 Task: Show all amenities of bed and breakfast in St. Marys, Georgia, United States.
Action: Mouse moved to (319, 136)
Screenshot: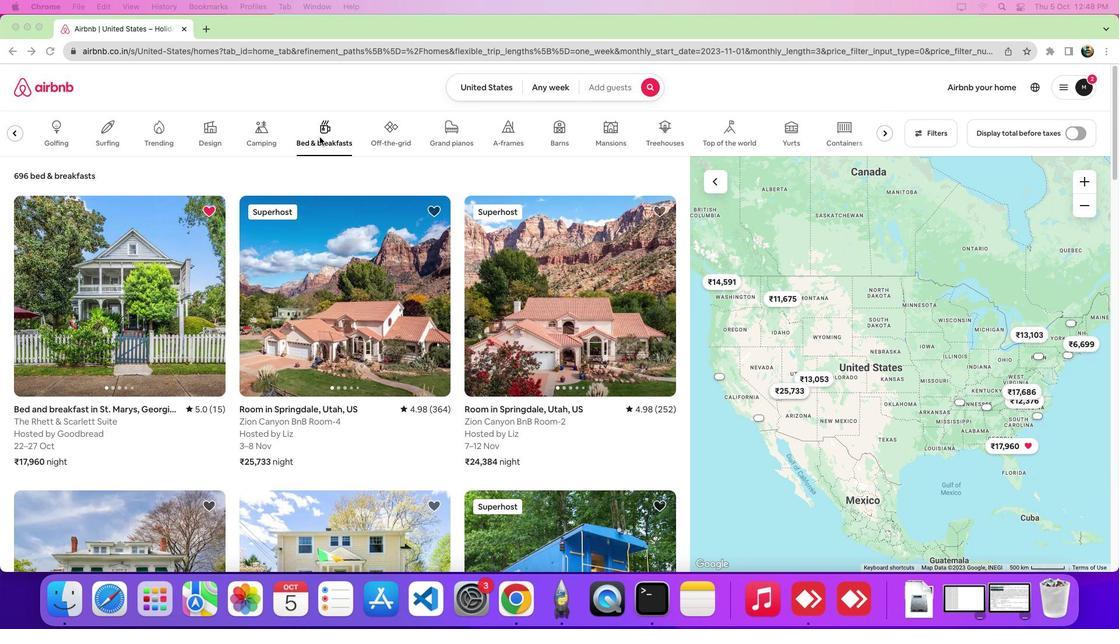
Action: Mouse pressed left at (319, 136)
Screenshot: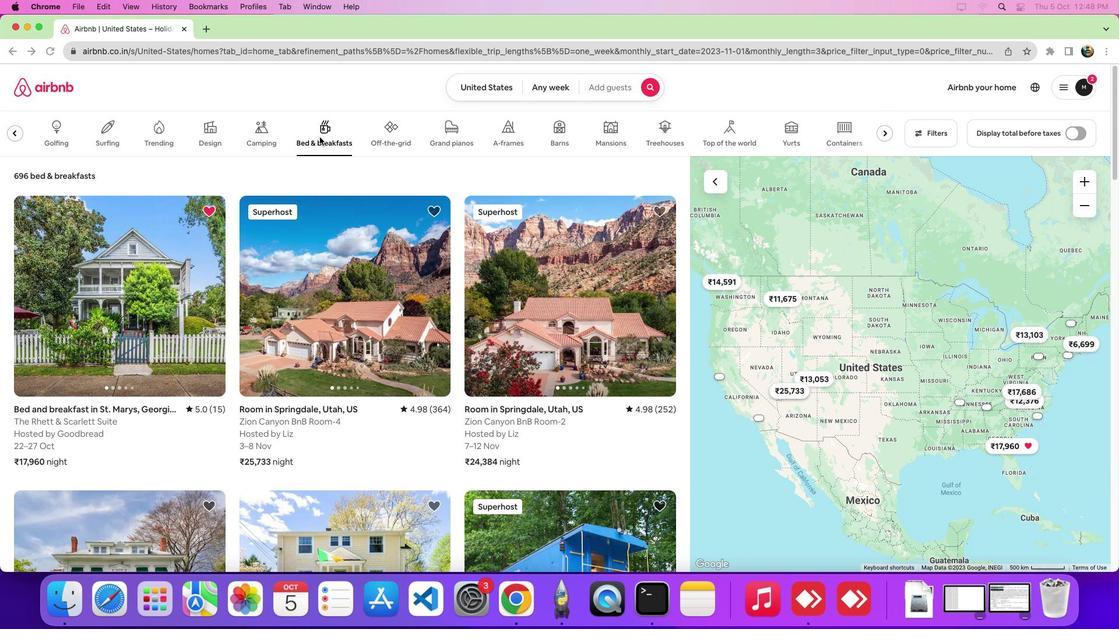 
Action: Mouse moved to (141, 303)
Screenshot: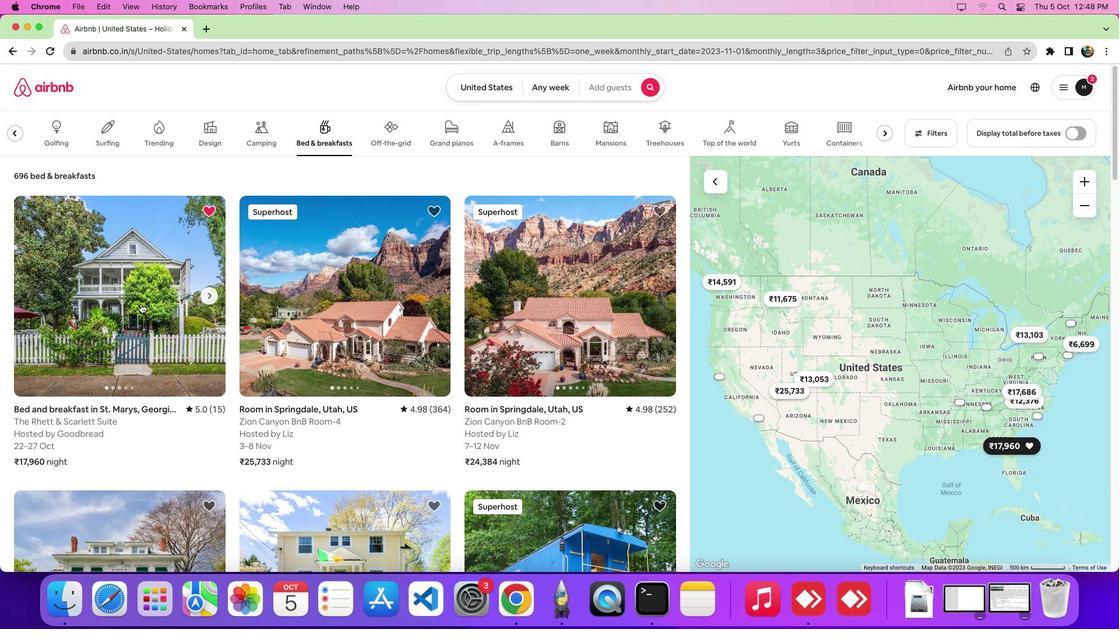 
Action: Mouse pressed left at (141, 303)
Screenshot: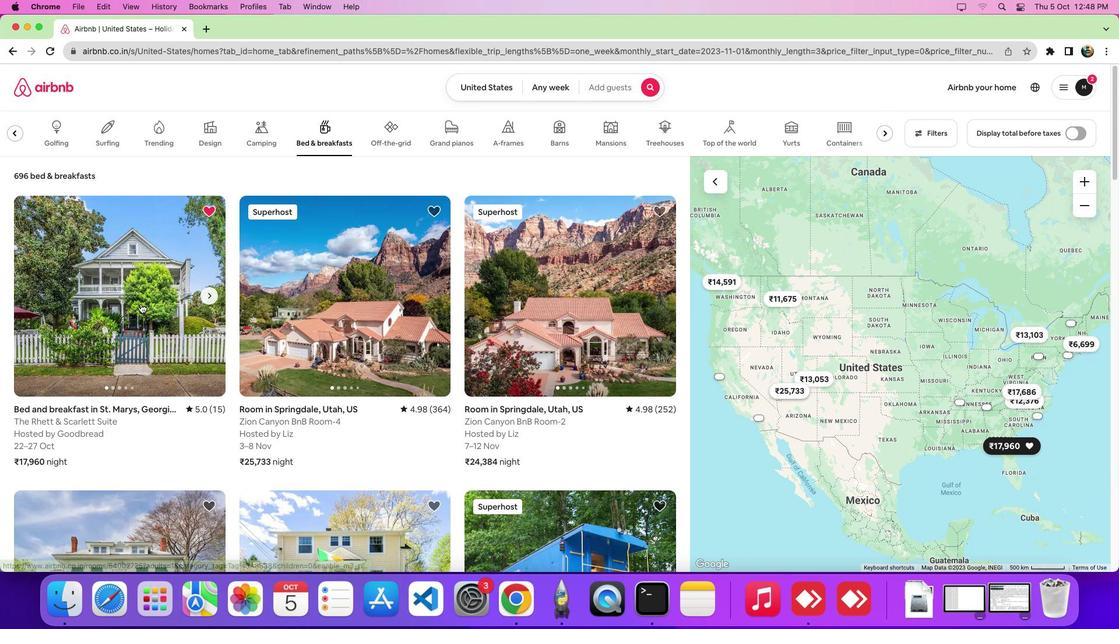 
Action: Mouse moved to (429, 344)
Screenshot: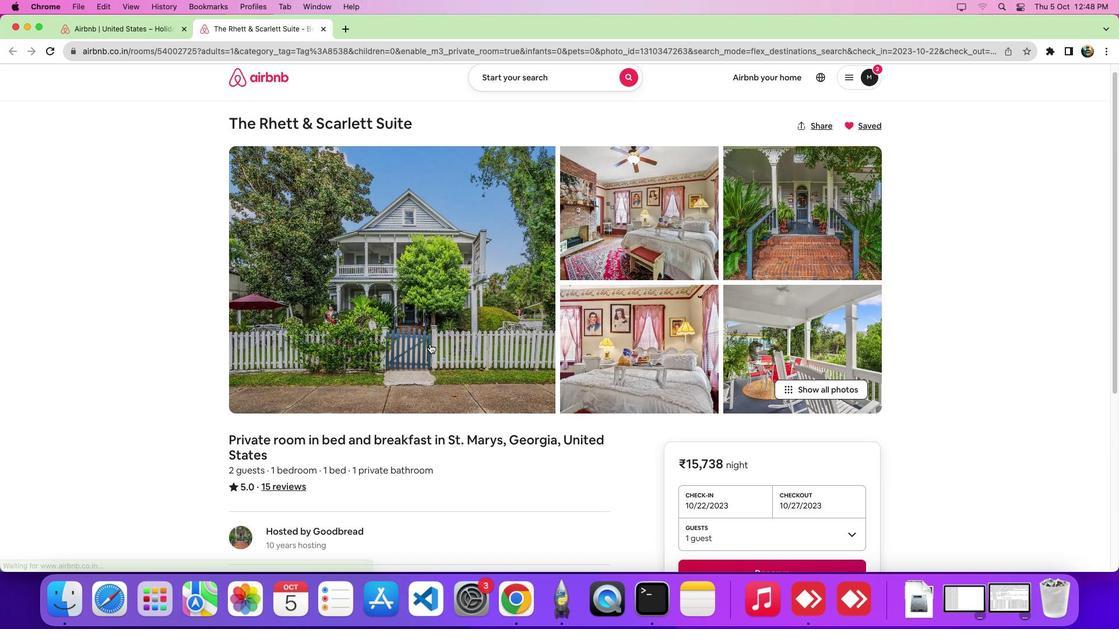 
Action: Mouse scrolled (429, 344) with delta (0, 0)
Screenshot: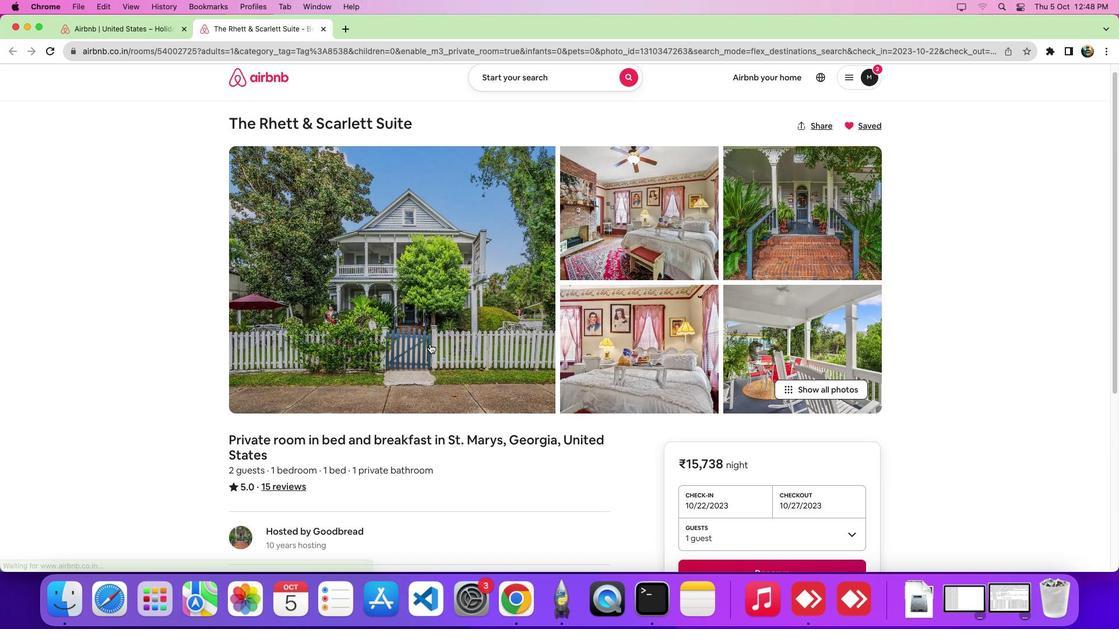 
Action: Mouse scrolled (429, 344) with delta (0, -1)
Screenshot: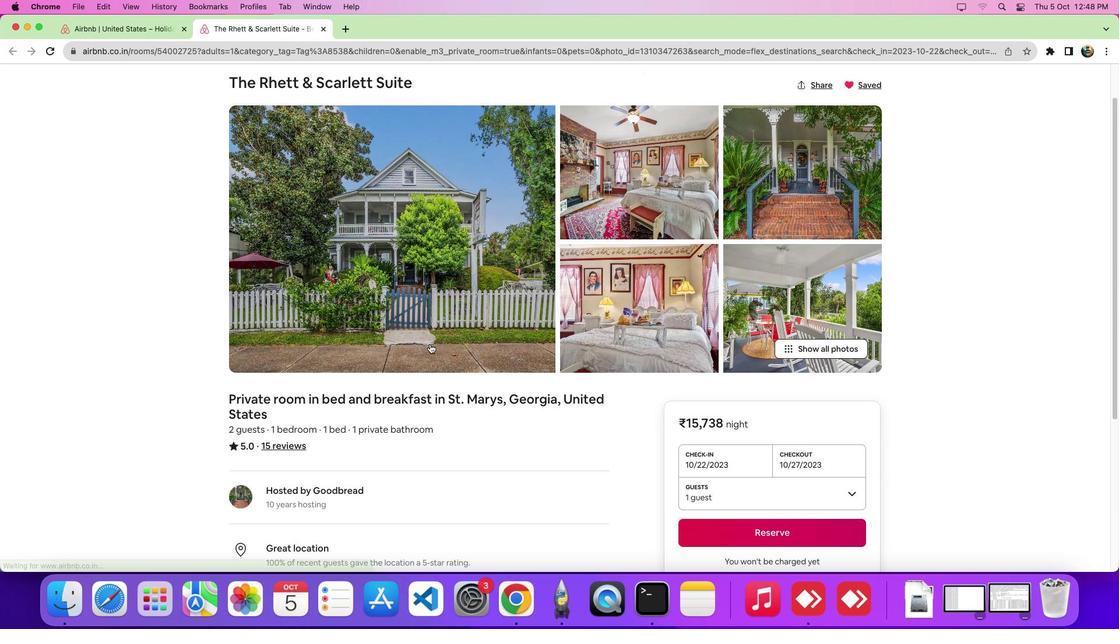 
Action: Mouse scrolled (429, 344) with delta (0, -5)
Screenshot: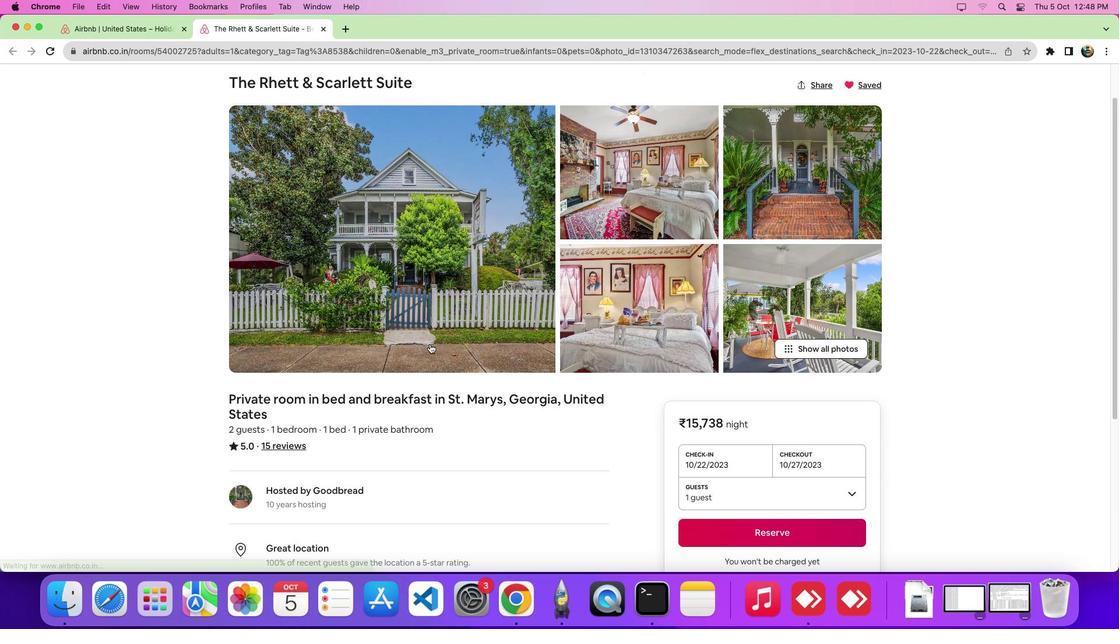 
Action: Mouse scrolled (429, 344) with delta (0, -8)
Screenshot: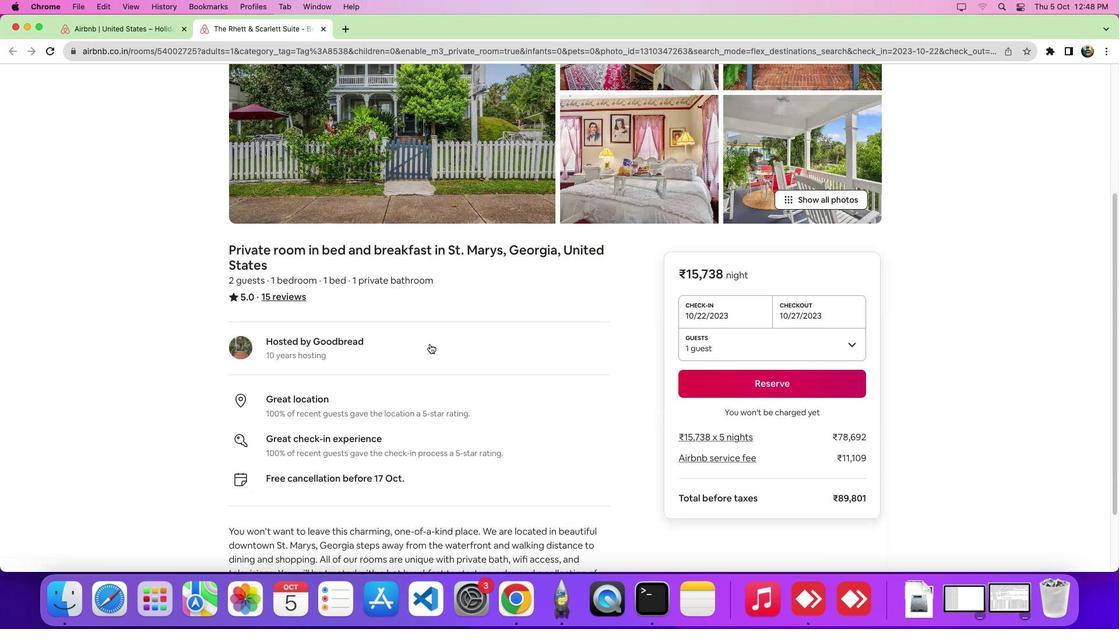 
Action: Mouse moved to (408, 319)
Screenshot: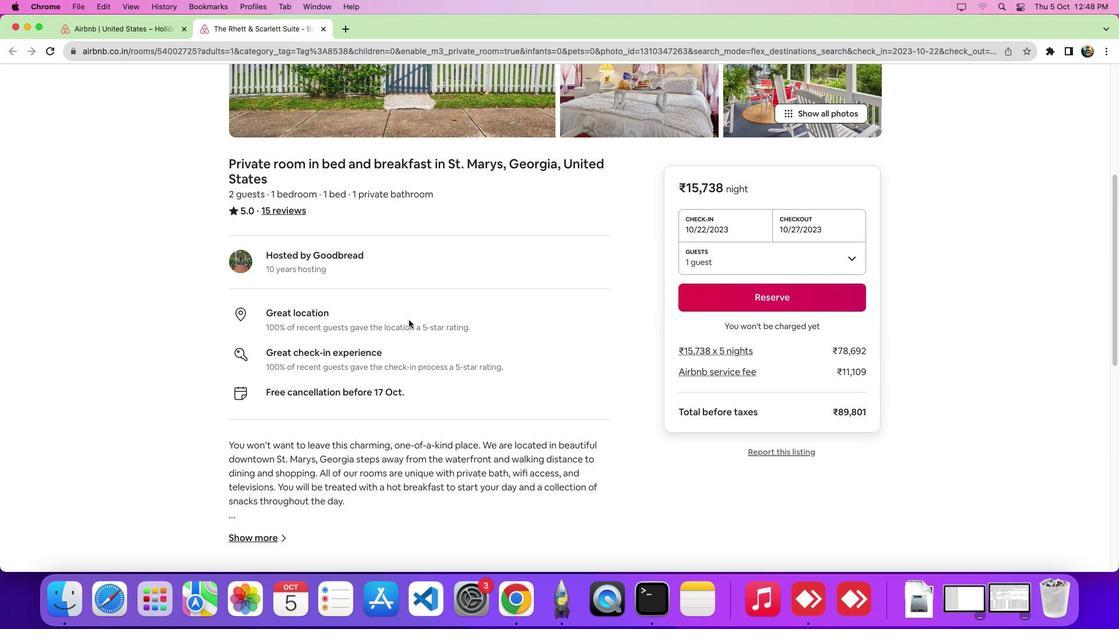 
Action: Mouse scrolled (408, 319) with delta (0, 0)
Screenshot: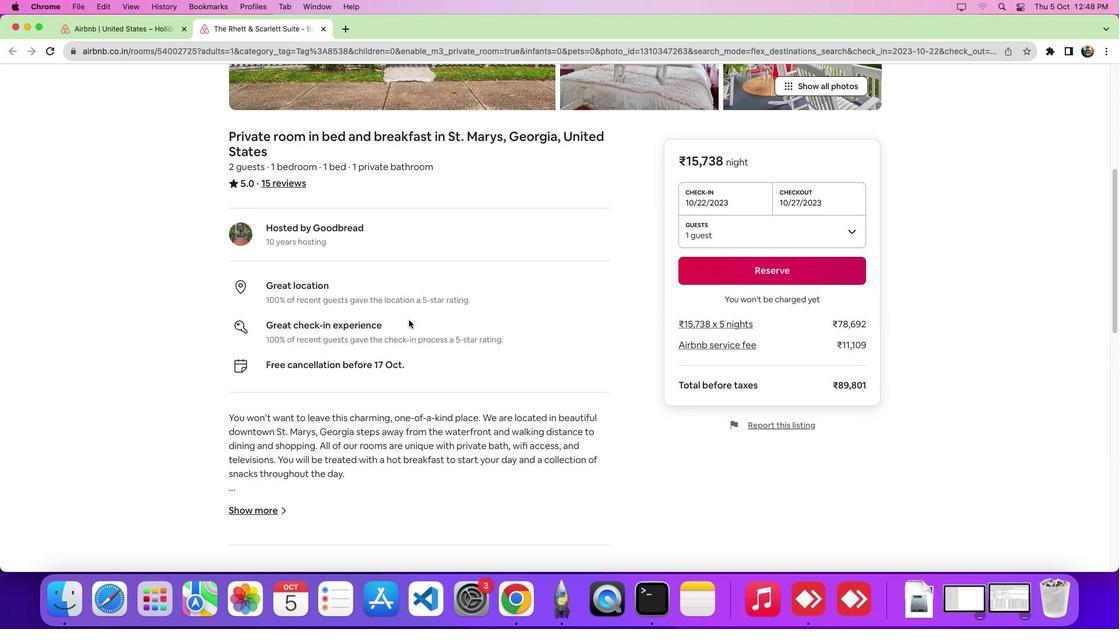 
Action: Mouse scrolled (408, 319) with delta (0, -1)
Screenshot: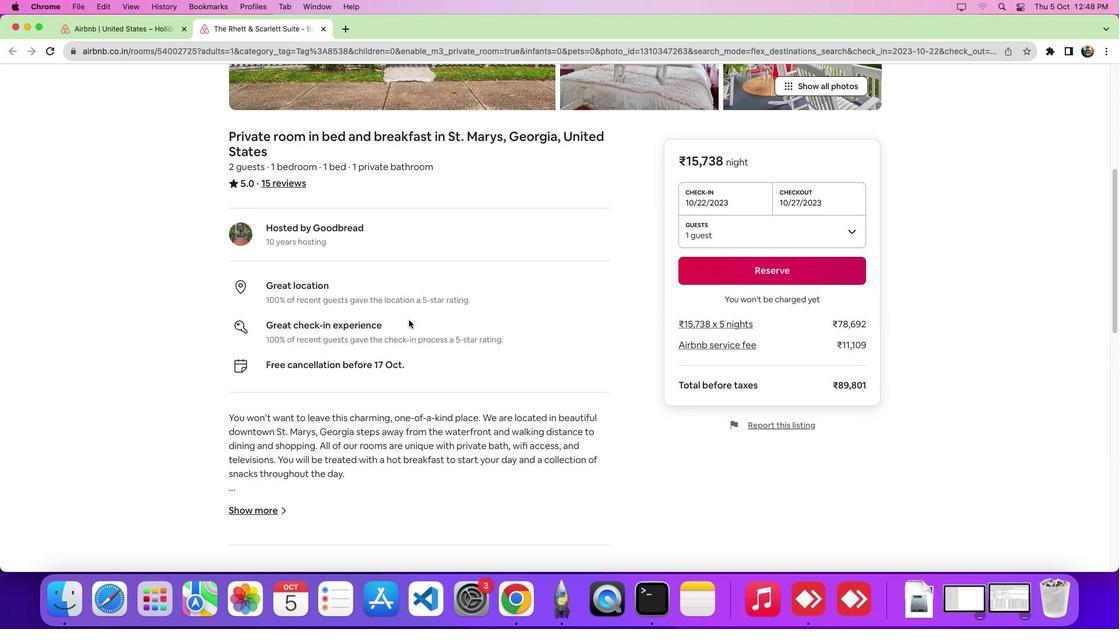 
Action: Mouse scrolled (408, 319) with delta (0, -5)
Screenshot: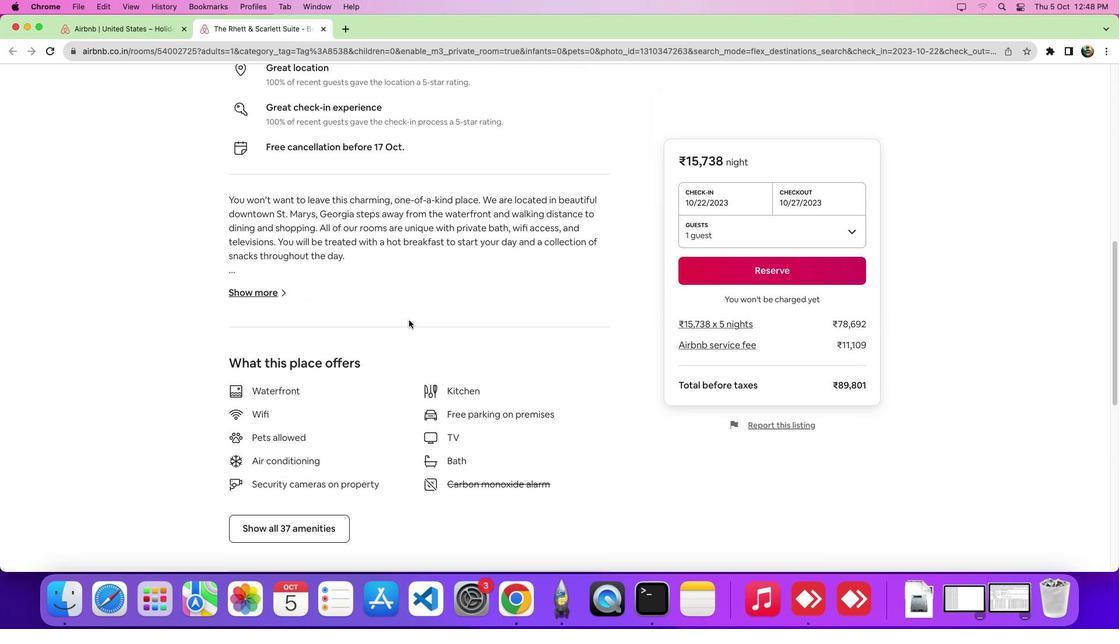 
Action: Mouse scrolled (408, 319) with delta (0, -8)
Screenshot: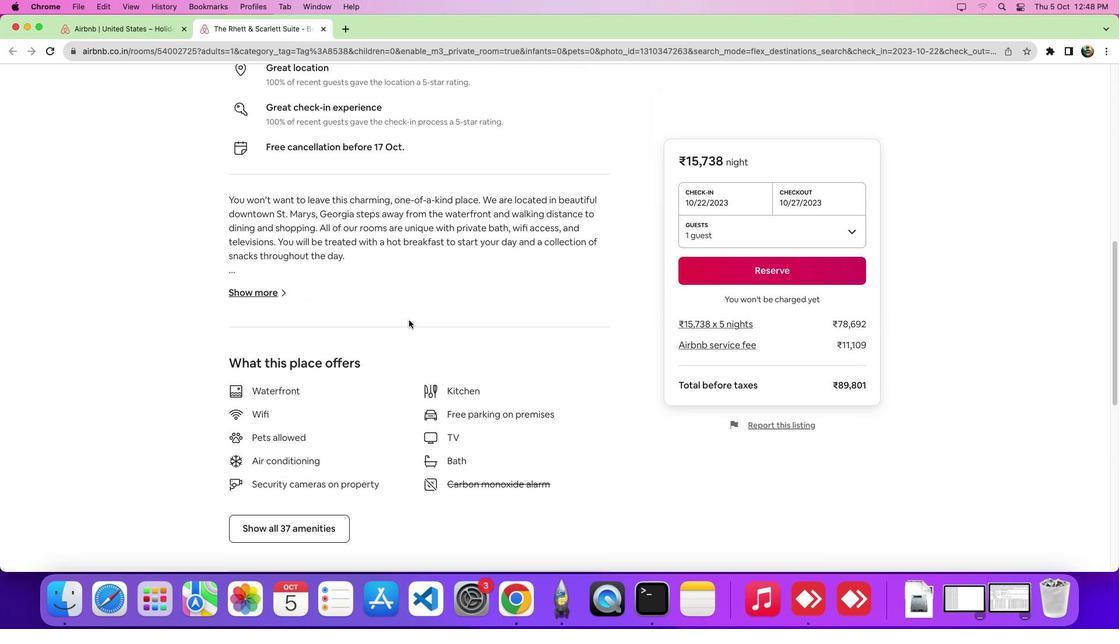 
Action: Mouse moved to (294, 87)
Screenshot: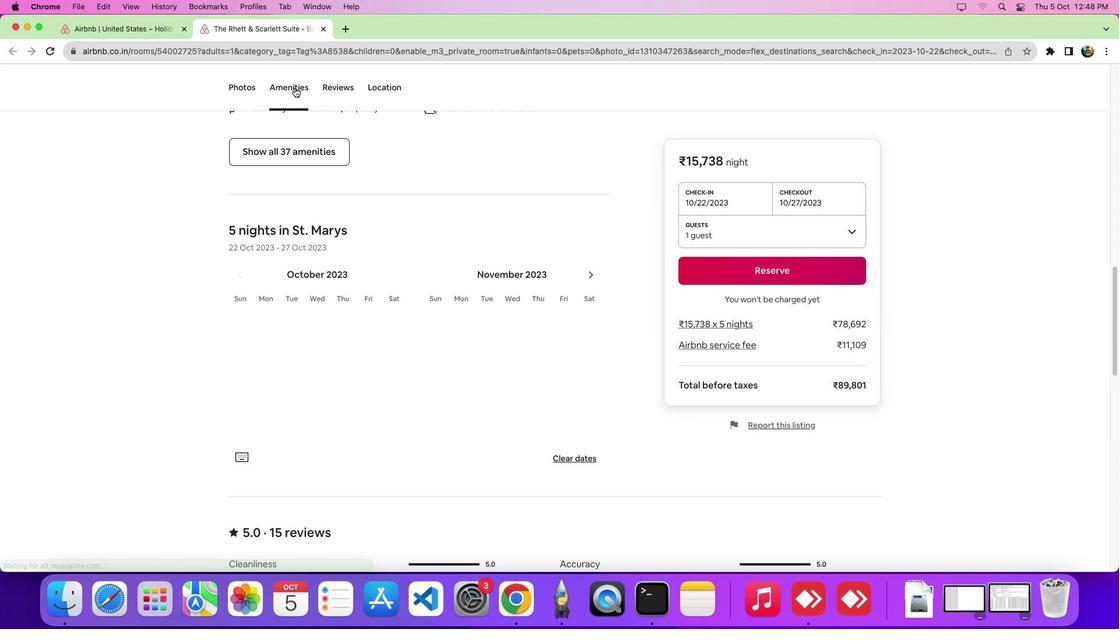 
Action: Mouse pressed left at (294, 87)
Screenshot: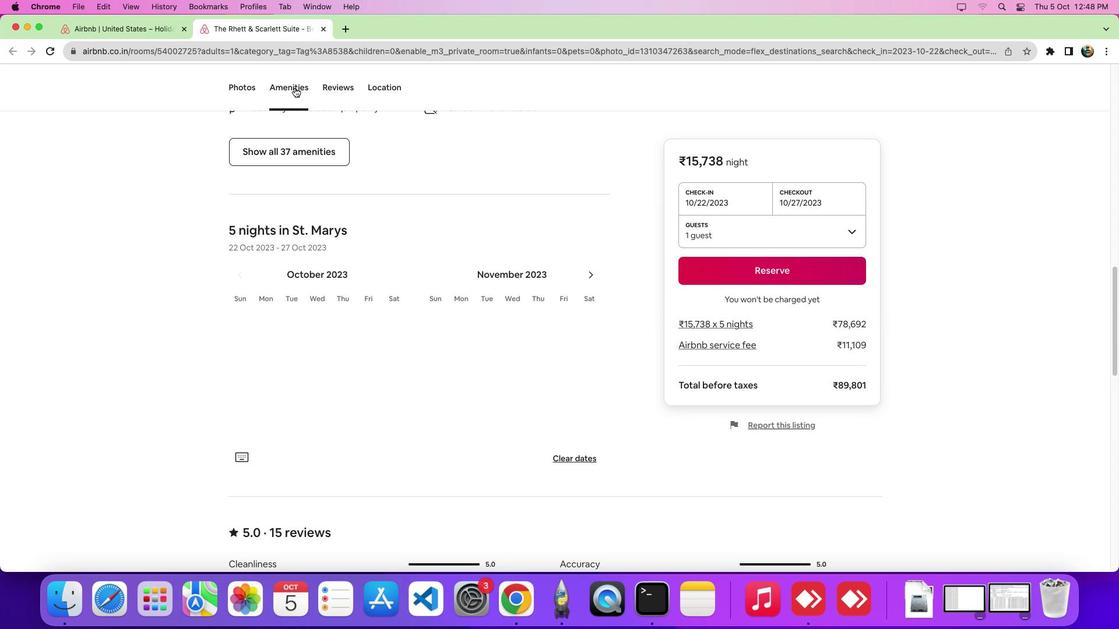 
Action: Mouse moved to (281, 318)
Screenshot: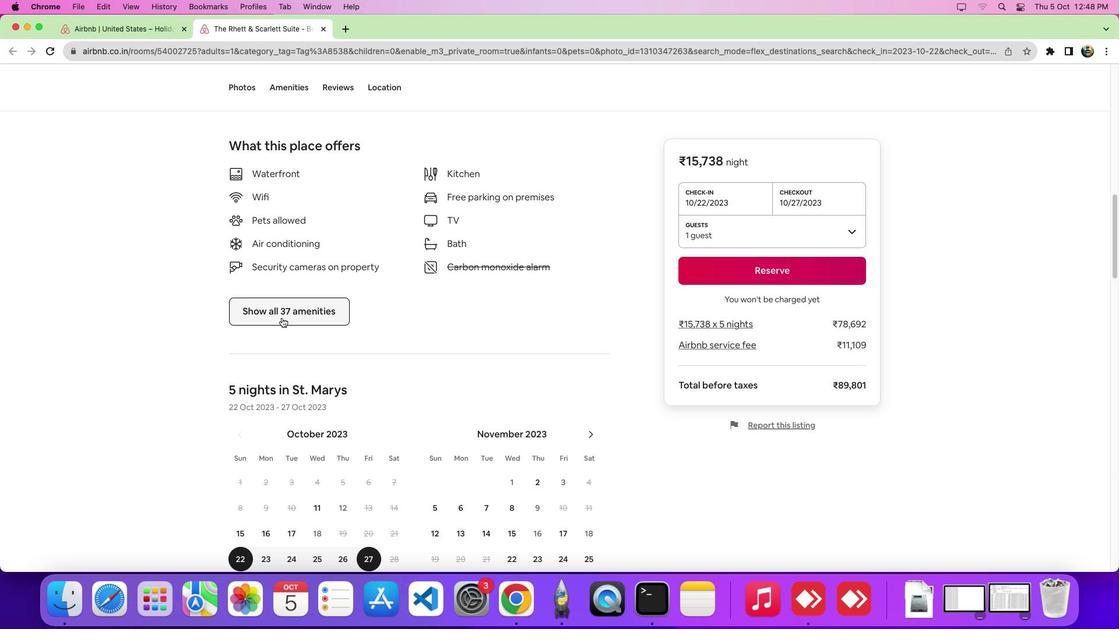 
Action: Mouse pressed left at (281, 318)
Screenshot: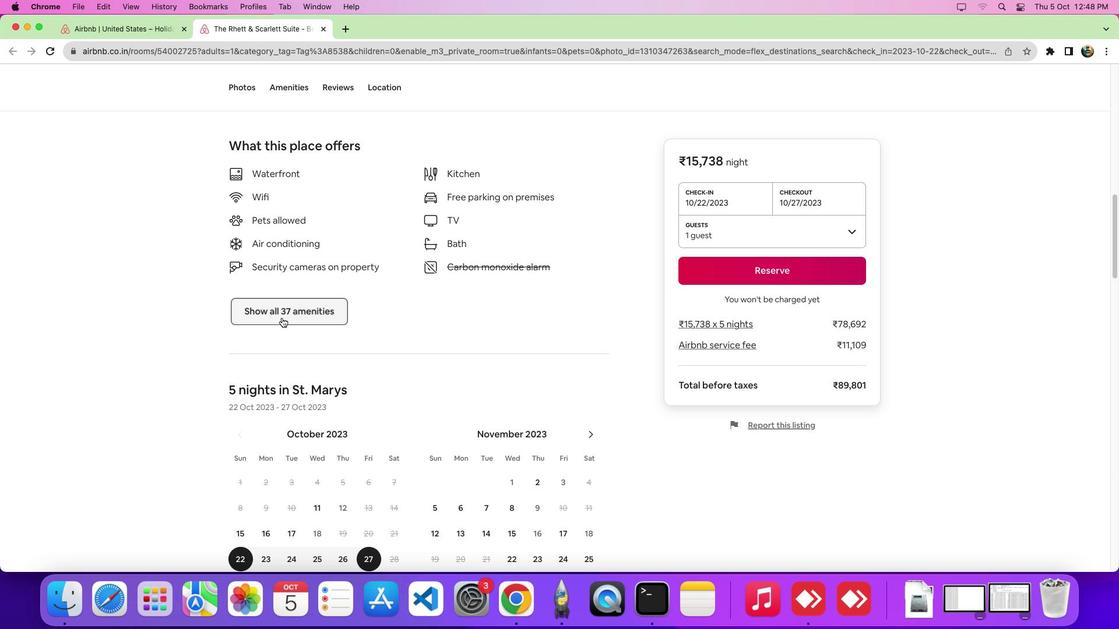 
Action: Mouse moved to (609, 430)
Screenshot: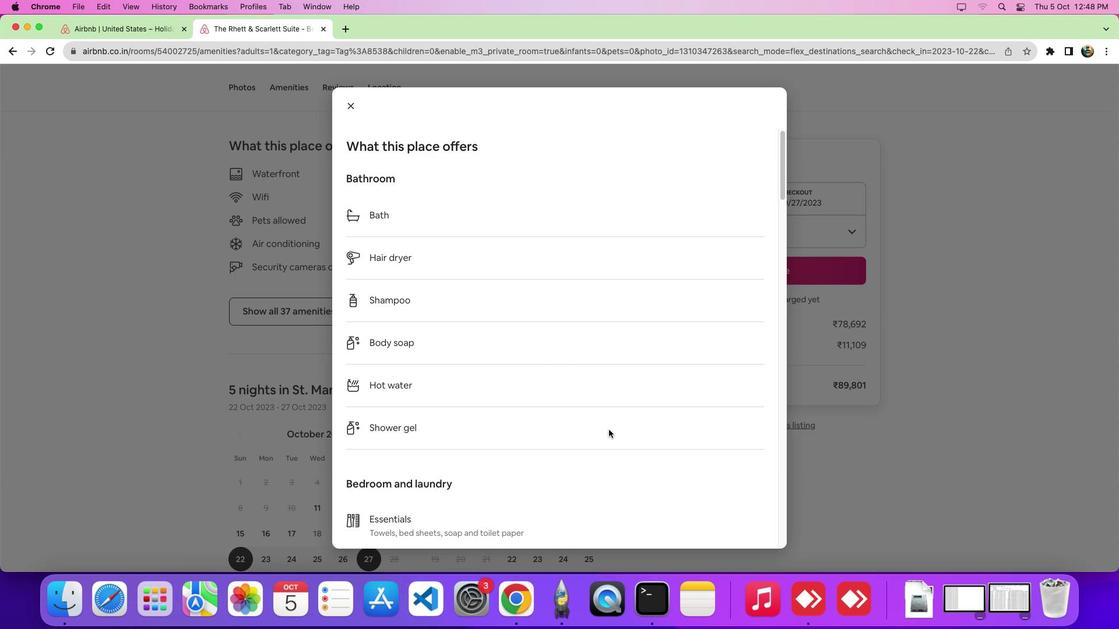 
Action: Mouse scrolled (609, 430) with delta (0, 0)
Screenshot: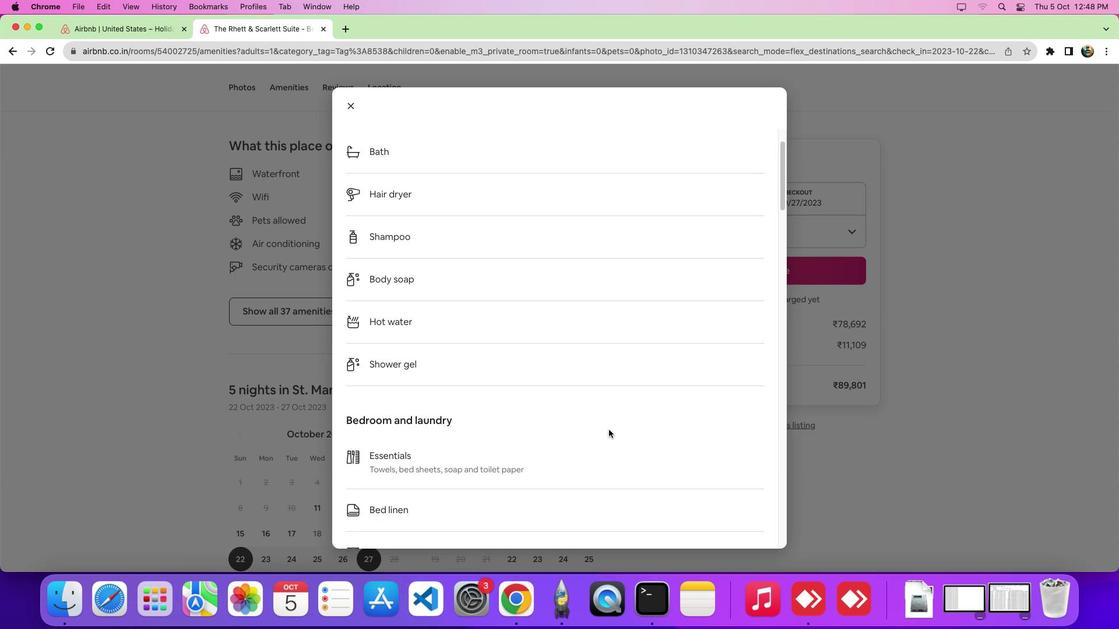 
Action: Mouse scrolled (609, 430) with delta (0, -1)
Screenshot: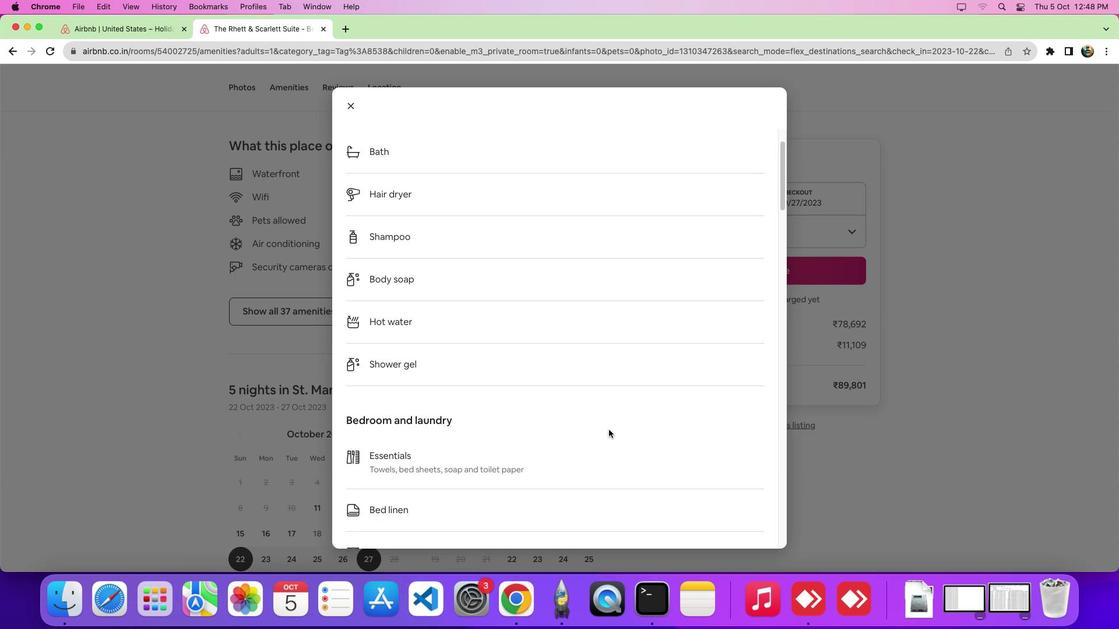 
Action: Mouse scrolled (609, 430) with delta (0, -5)
Screenshot: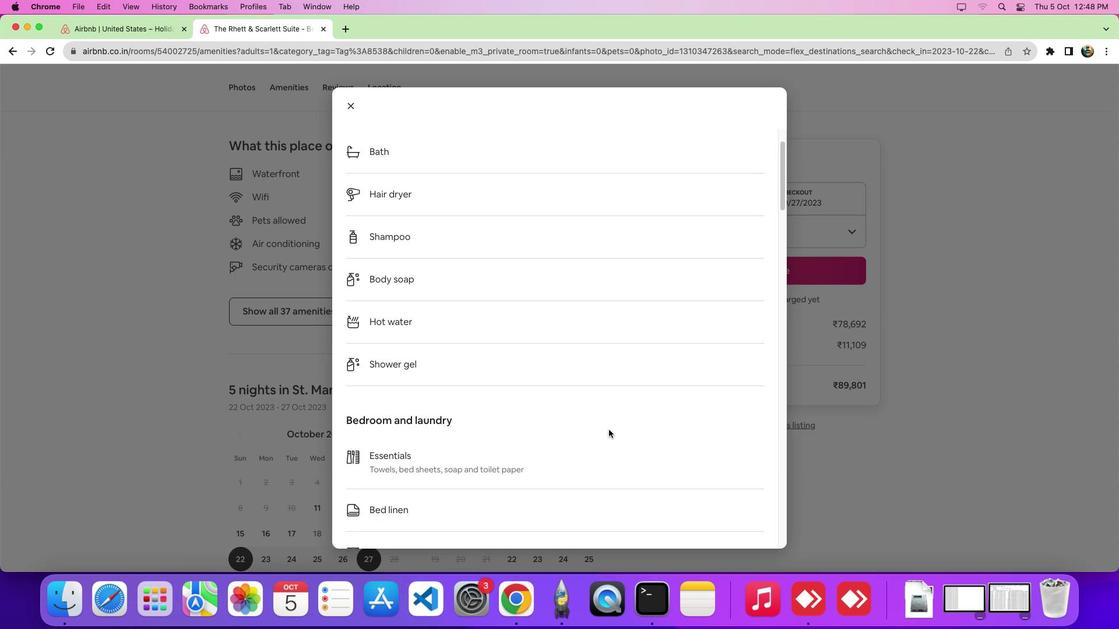 
Action: Mouse scrolled (609, 430) with delta (0, -8)
Screenshot: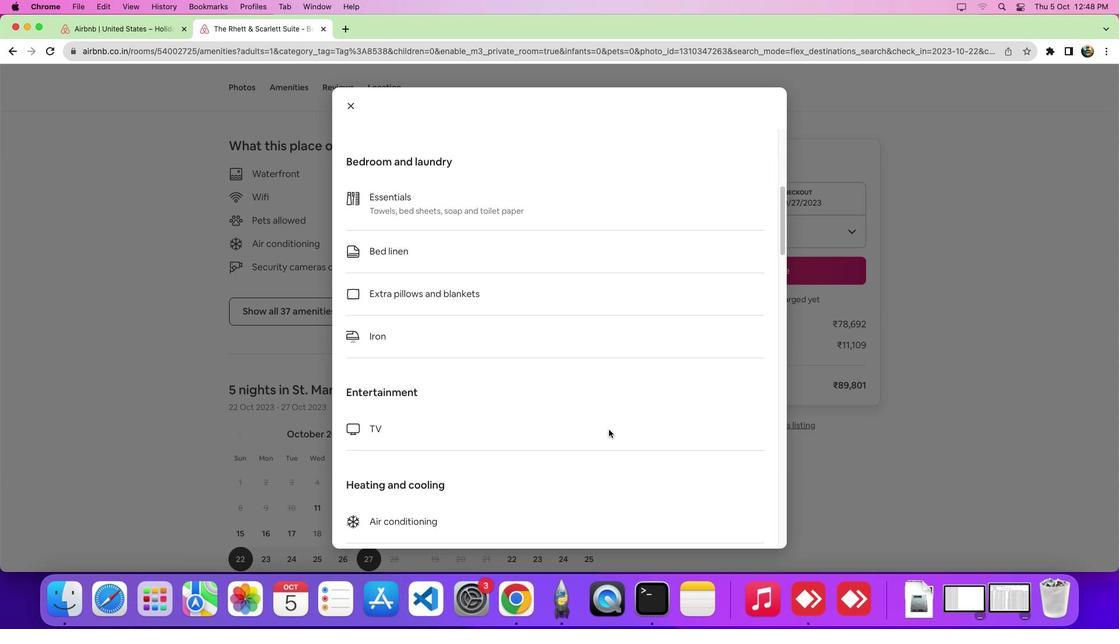 
